 Task: Log work in the project Trailblazer for the issue 'Integrate a new social media sharing feature into an existing website to increase brand awareness and customer engagement' spent time as '1w 4d 9h 22m' and remaining time as '3w 6d 12h 28m' and move to top of backlog. Now add the issue to the epic 'Web Application Firewall Implementation'.
Action: Mouse moved to (928, 411)
Screenshot: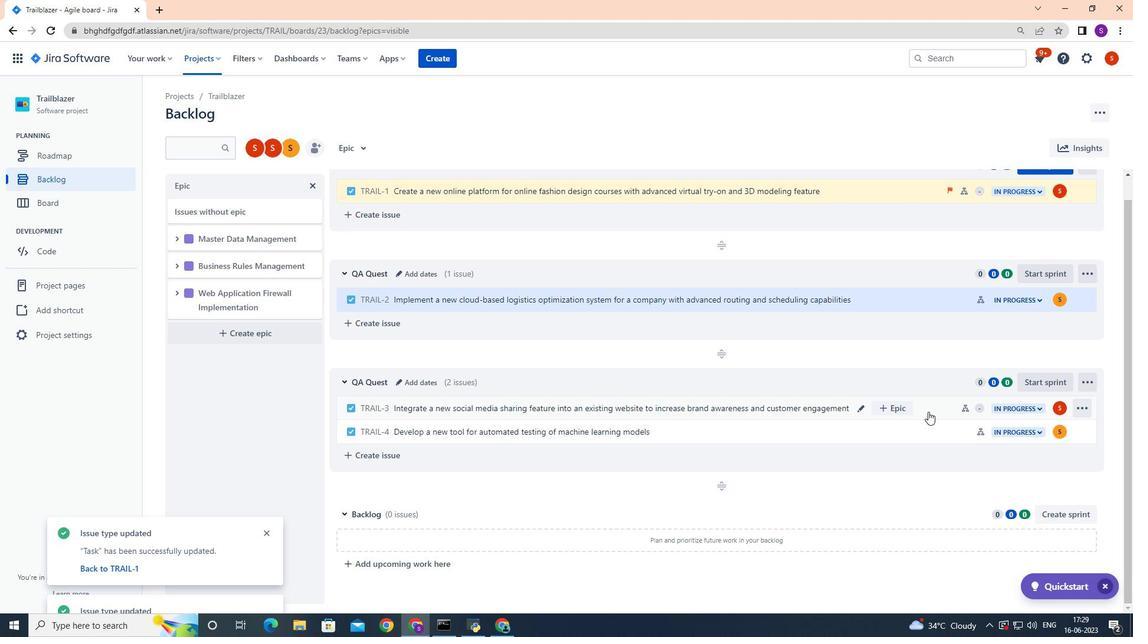 
Action: Mouse pressed left at (928, 411)
Screenshot: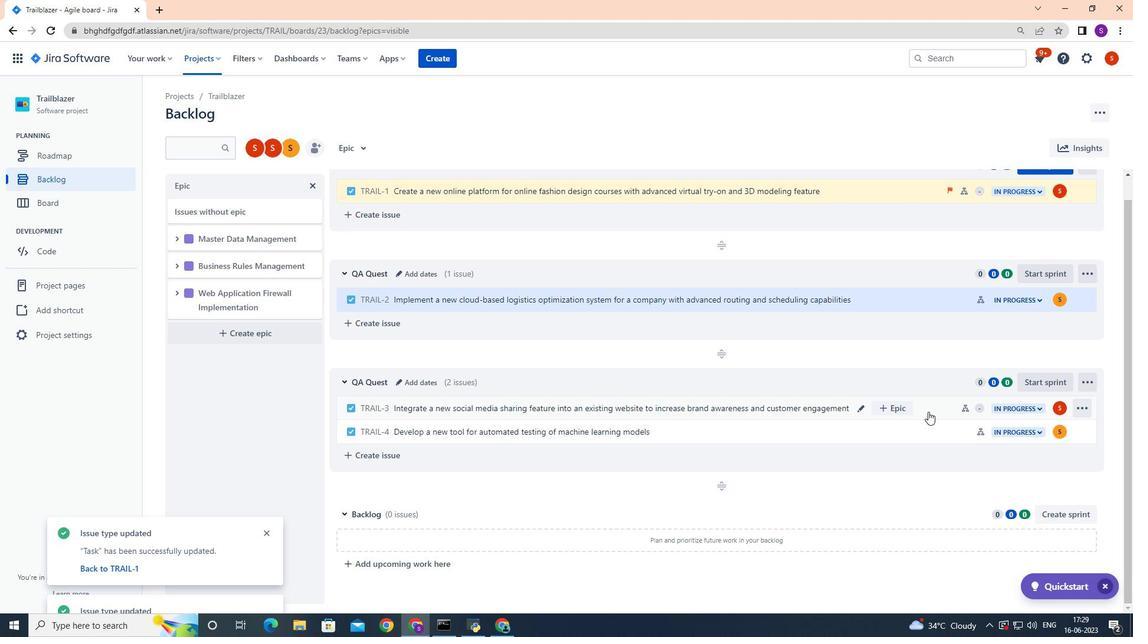 
Action: Mouse moved to (1082, 180)
Screenshot: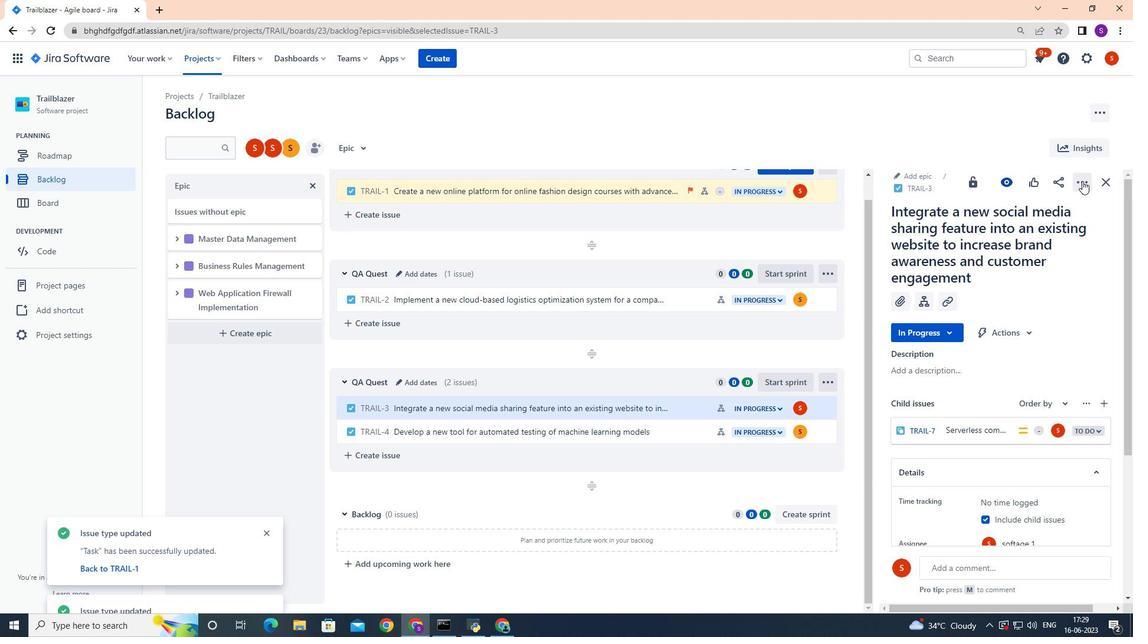 
Action: Mouse pressed left at (1082, 180)
Screenshot: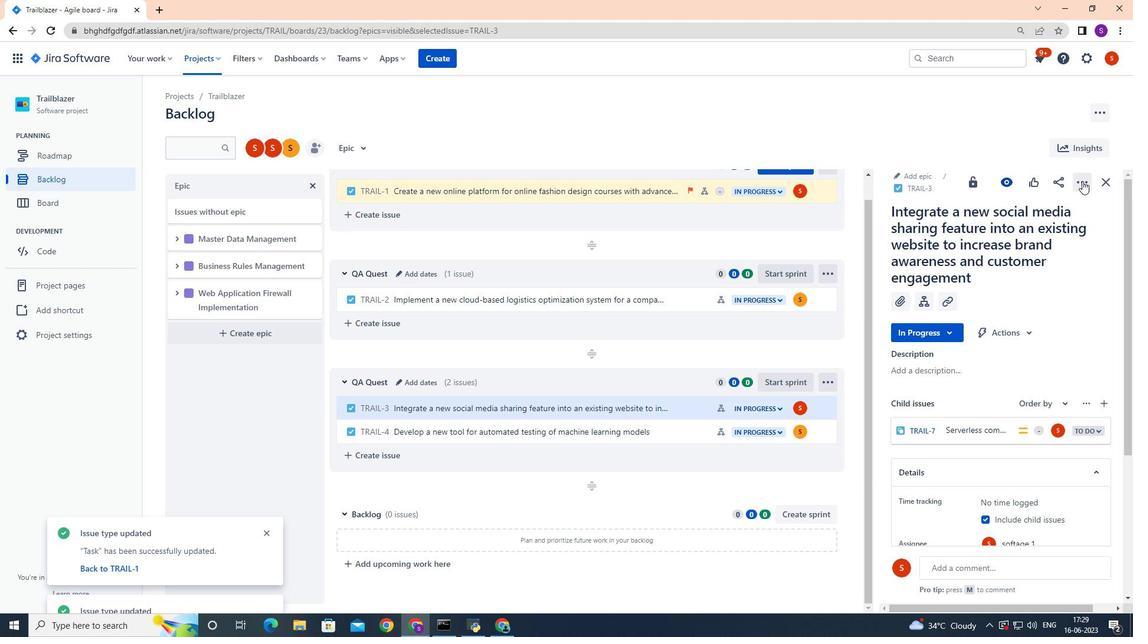 
Action: Mouse moved to (1041, 216)
Screenshot: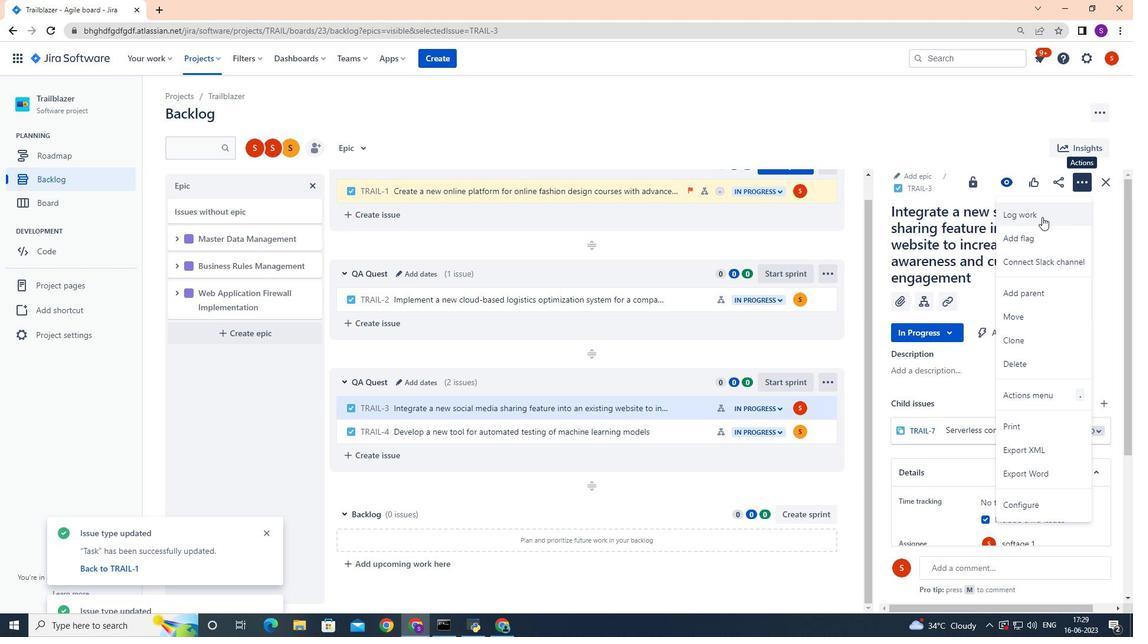 
Action: Mouse pressed left at (1041, 216)
Screenshot: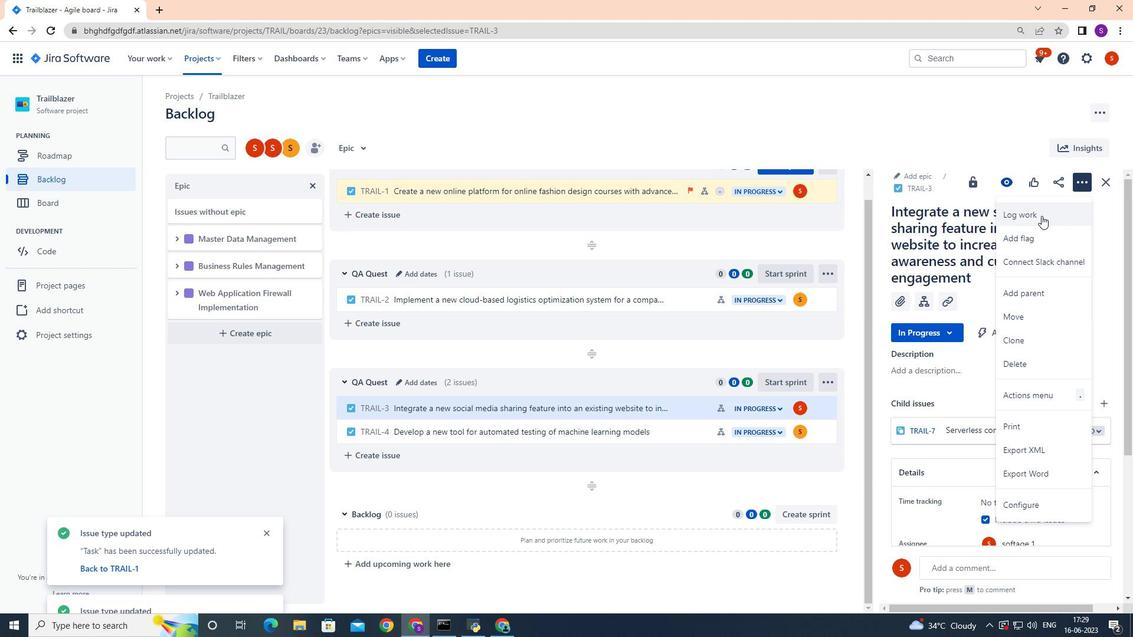 
Action: Mouse moved to (984, 239)
Screenshot: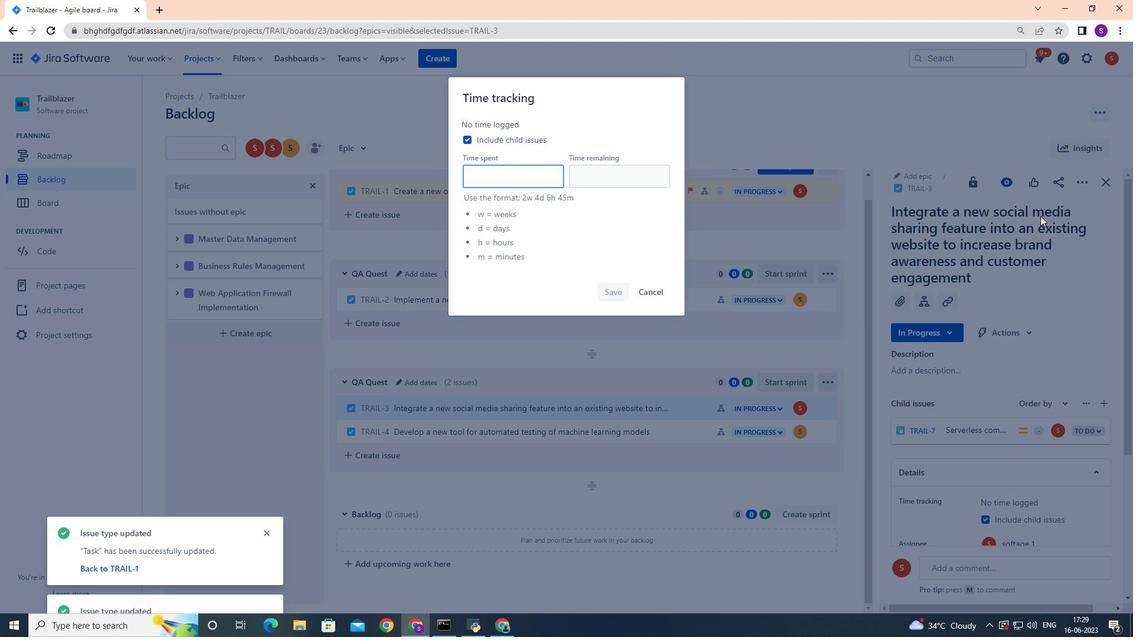 
Action: Key pressed 1w<Key.space>4d<Key.space>9h<Key.space>22m
Screenshot: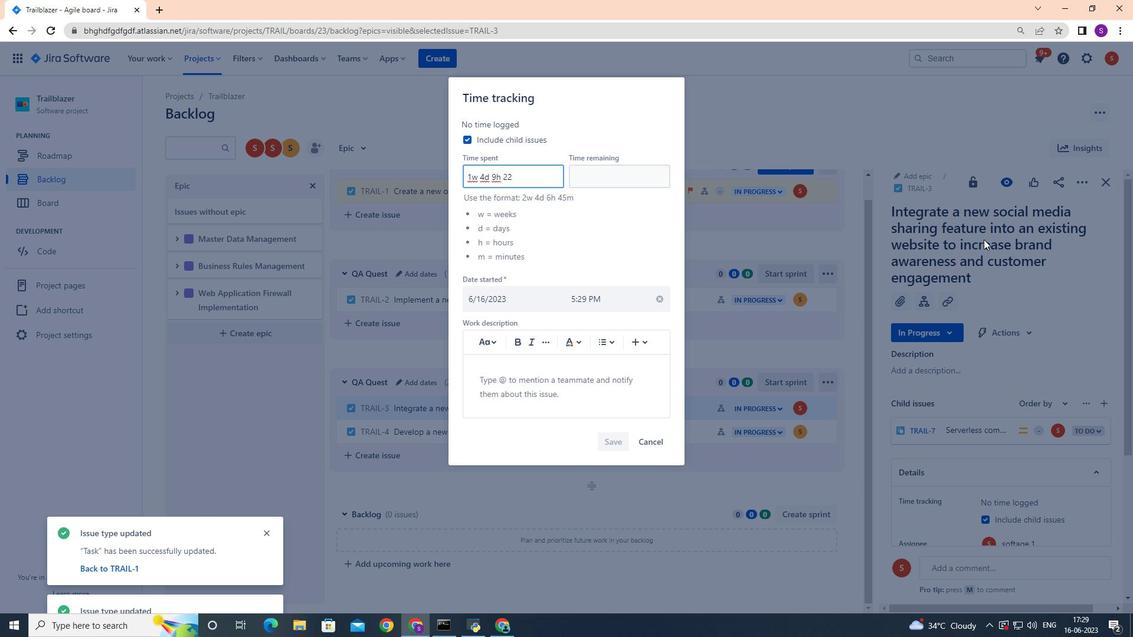 
Action: Mouse moved to (592, 172)
Screenshot: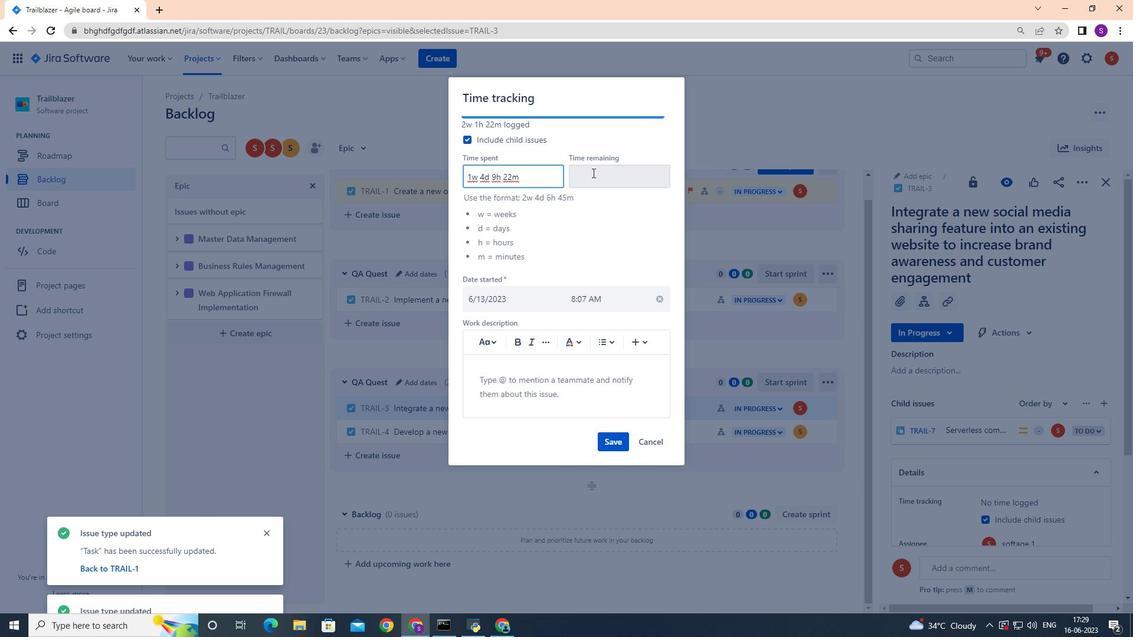 
Action: Mouse pressed left at (592, 172)
Screenshot: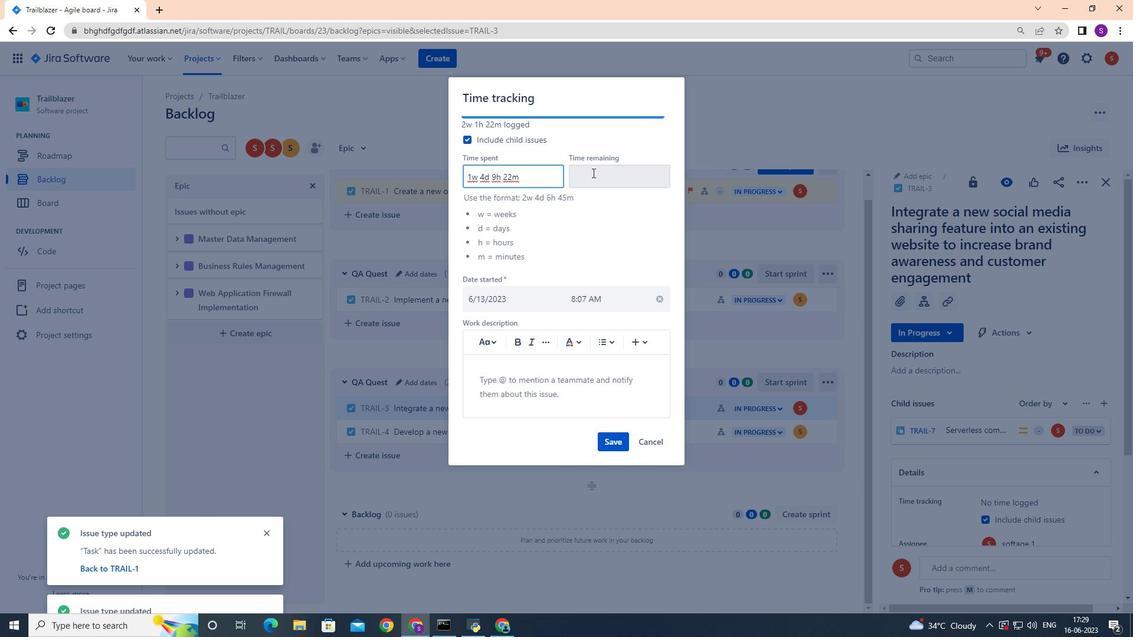 
Action: Mouse moved to (592, 172)
Screenshot: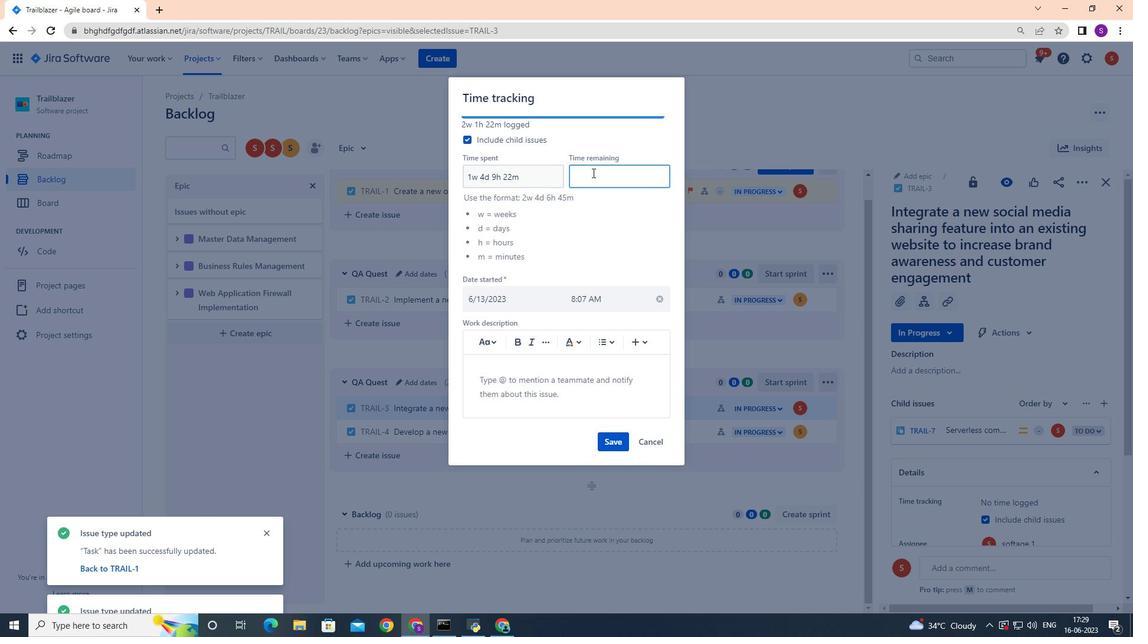
Action: Key pressed 3w<Key.space>6d<Key.space>12h<Key.space>28m
Screenshot: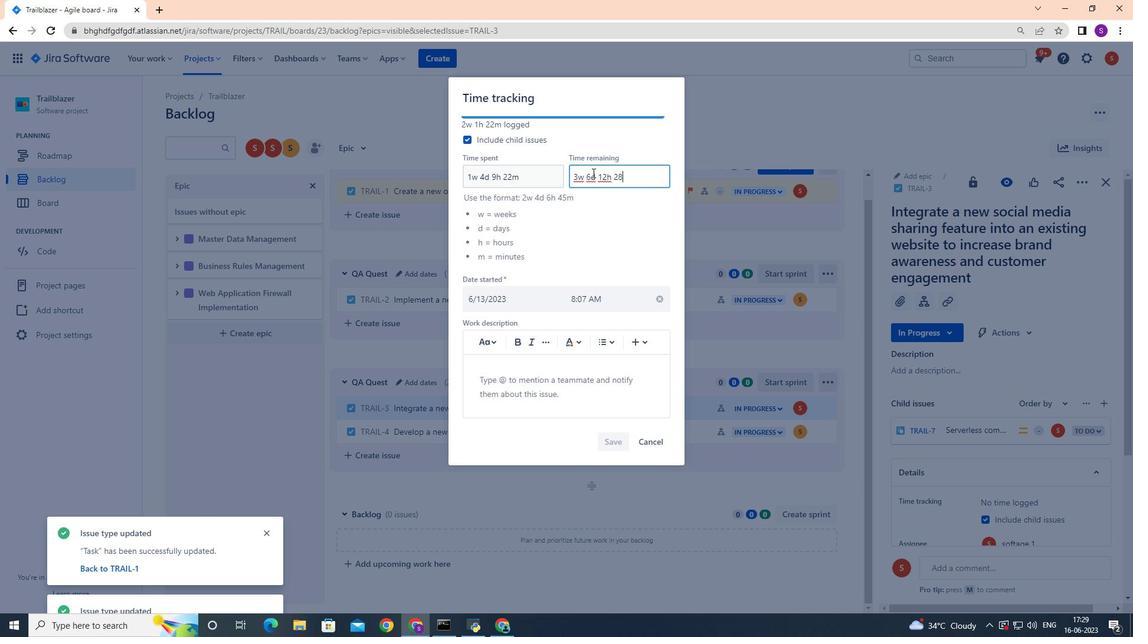 
Action: Mouse moved to (614, 441)
Screenshot: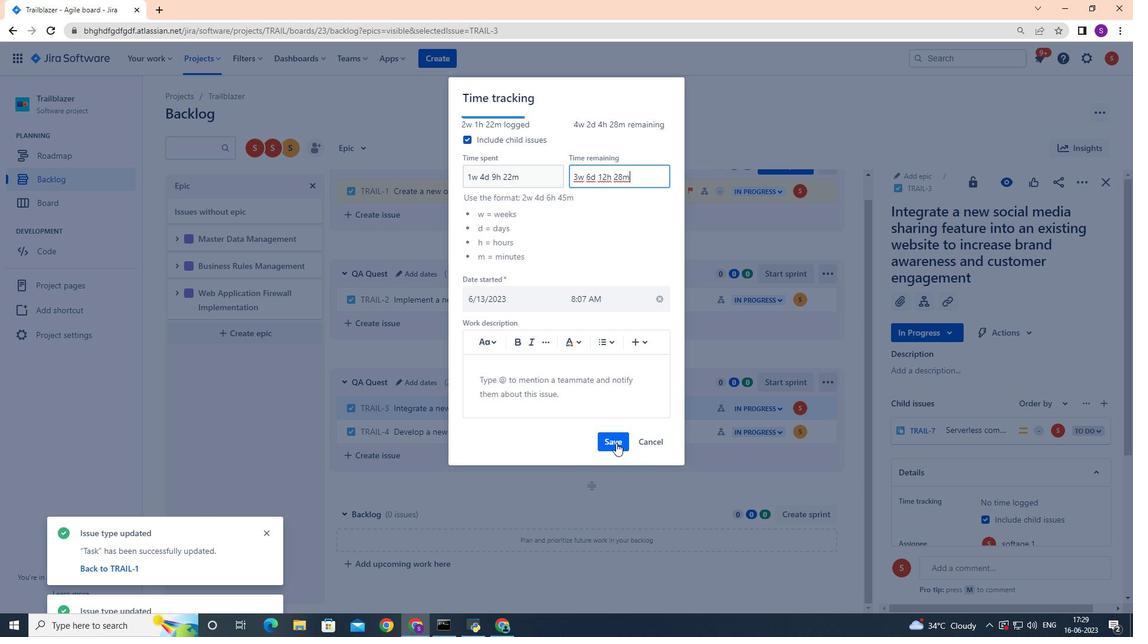 
Action: Mouse pressed left at (614, 441)
Screenshot: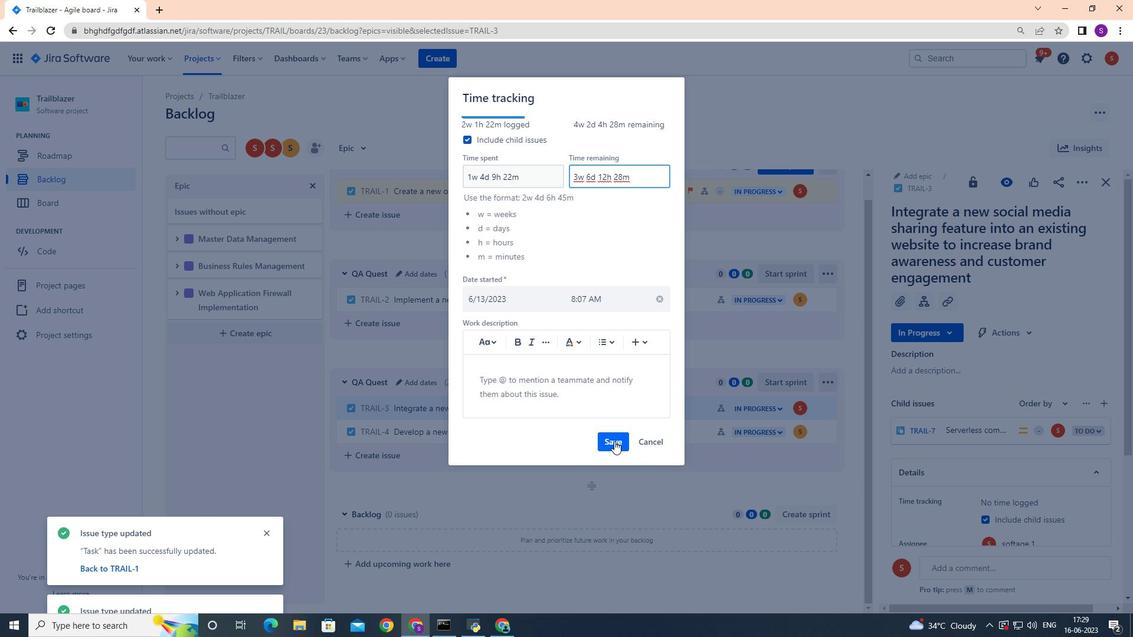 
Action: Mouse moved to (818, 404)
Screenshot: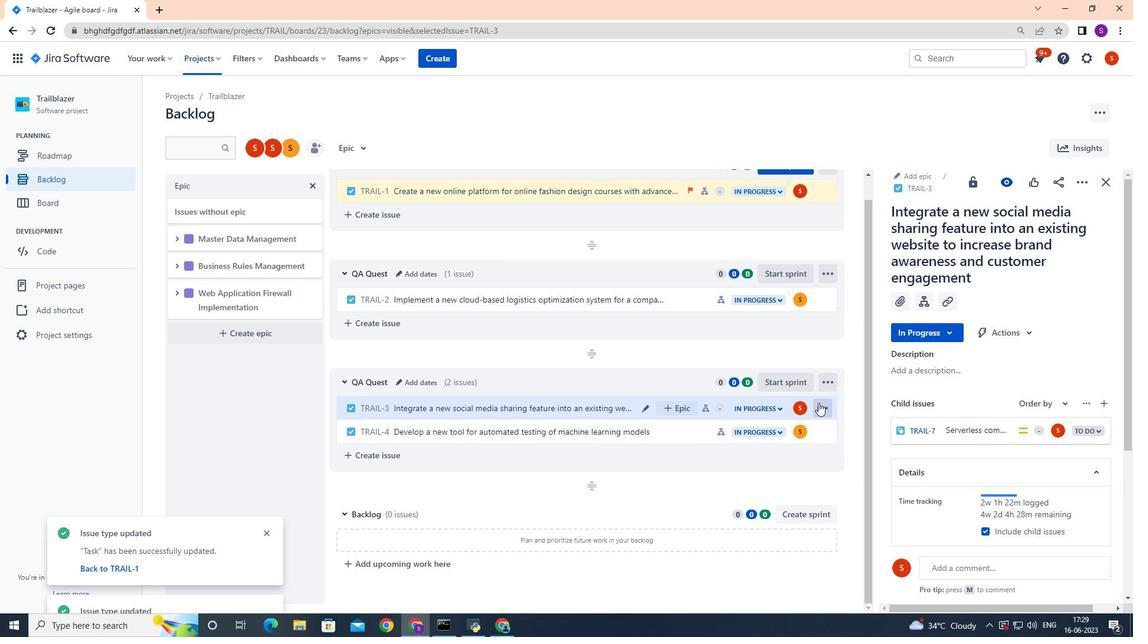 
Action: Mouse pressed left at (818, 404)
Screenshot: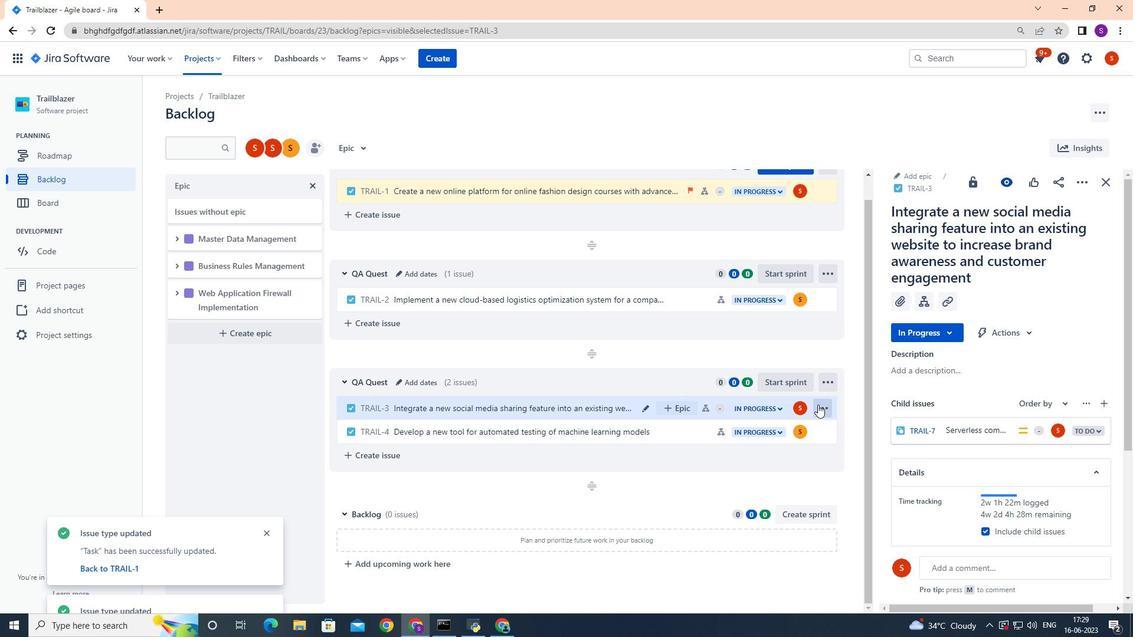 
Action: Mouse moved to (809, 361)
Screenshot: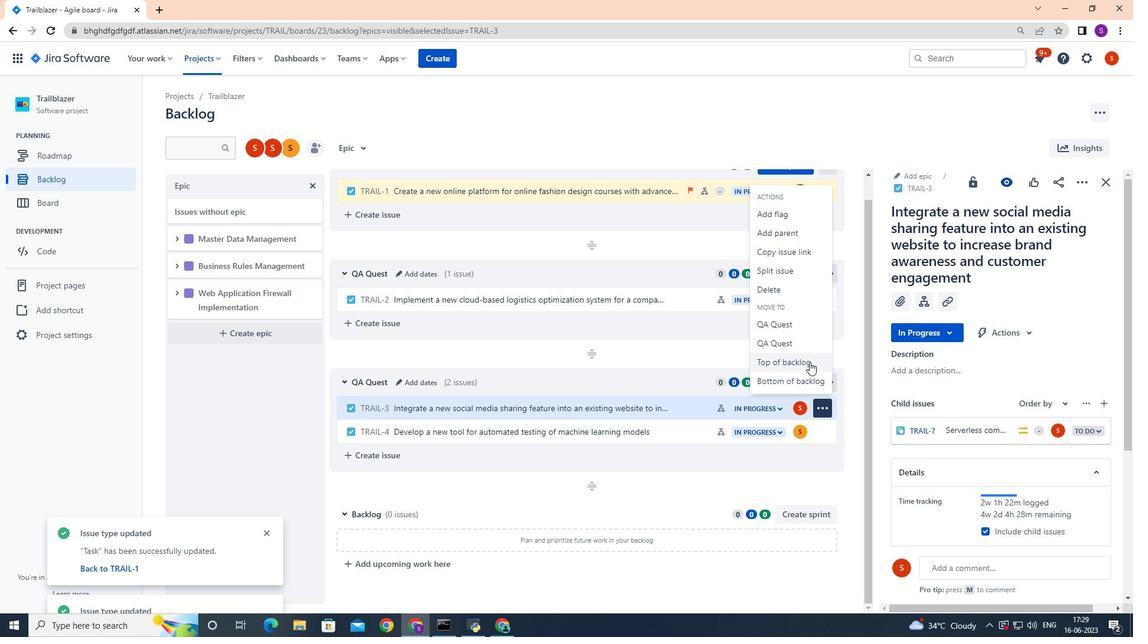 
Action: Mouse pressed left at (809, 361)
Screenshot: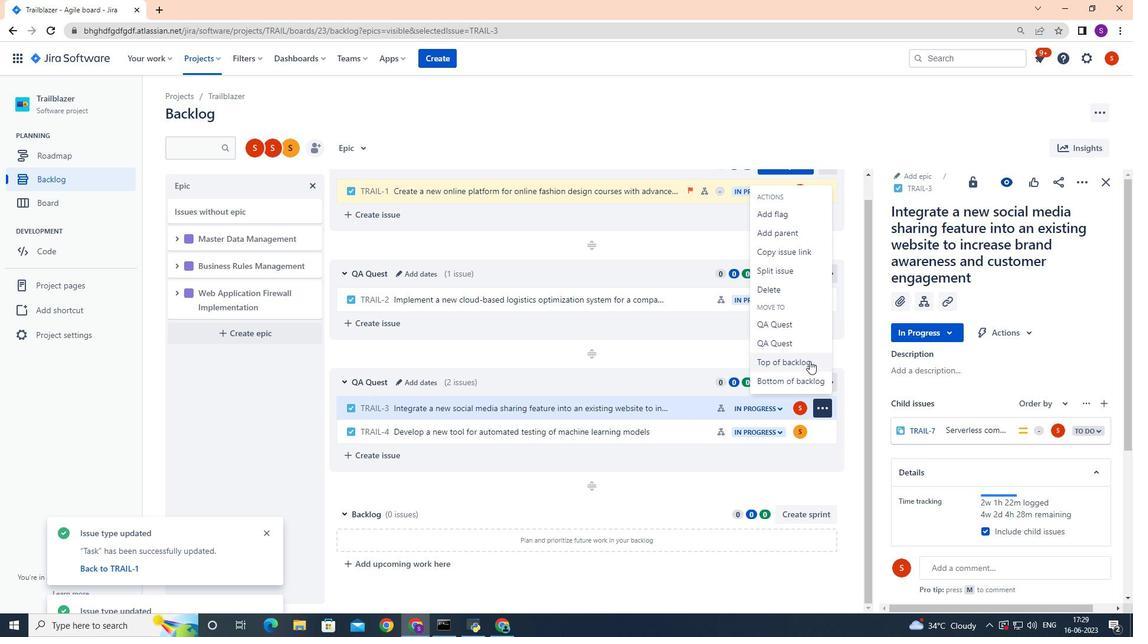 
Action: Mouse moved to (271, 298)
Screenshot: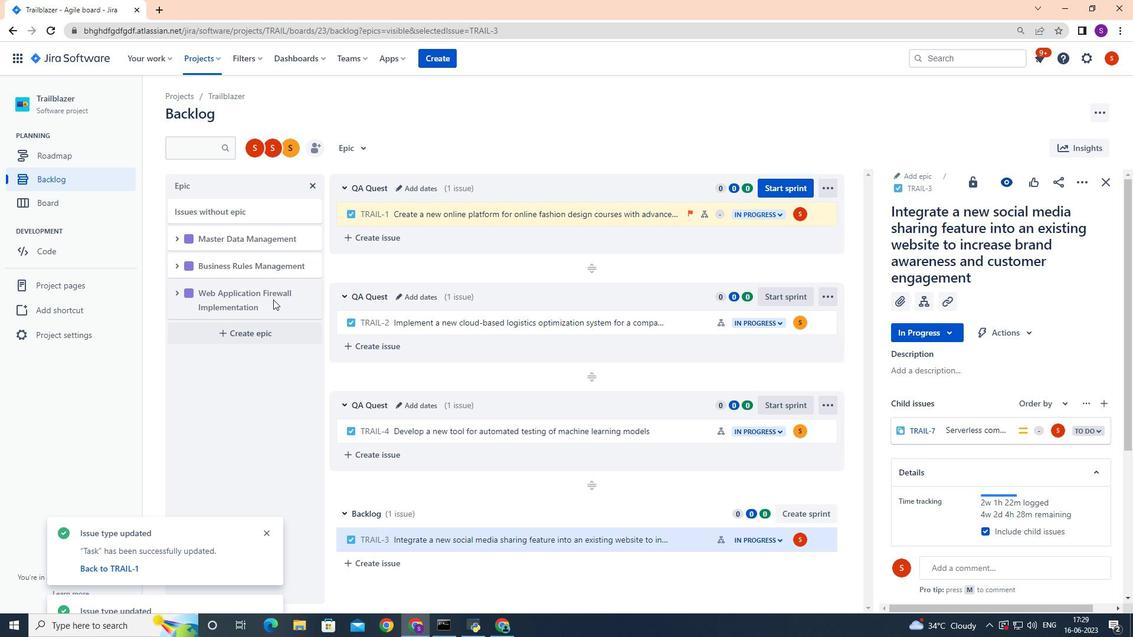 
Action: Mouse pressed left at (271, 298)
Screenshot: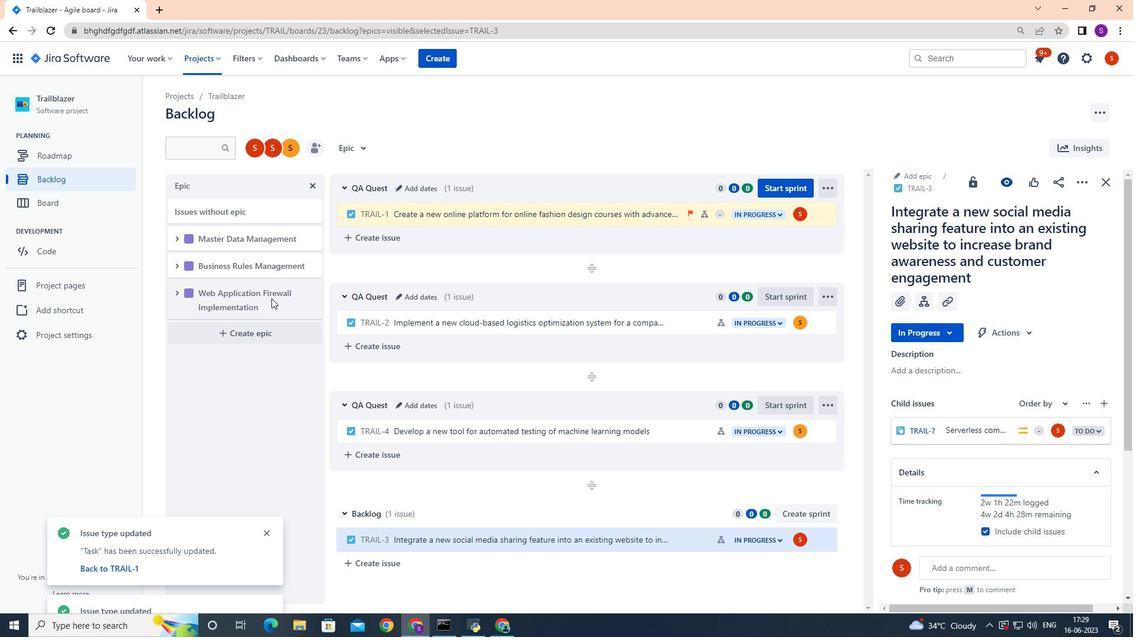 
